 Task: Add The Butcher Shop Chicken Apple Sausage to the cart.
Action: Mouse moved to (24, 73)
Screenshot: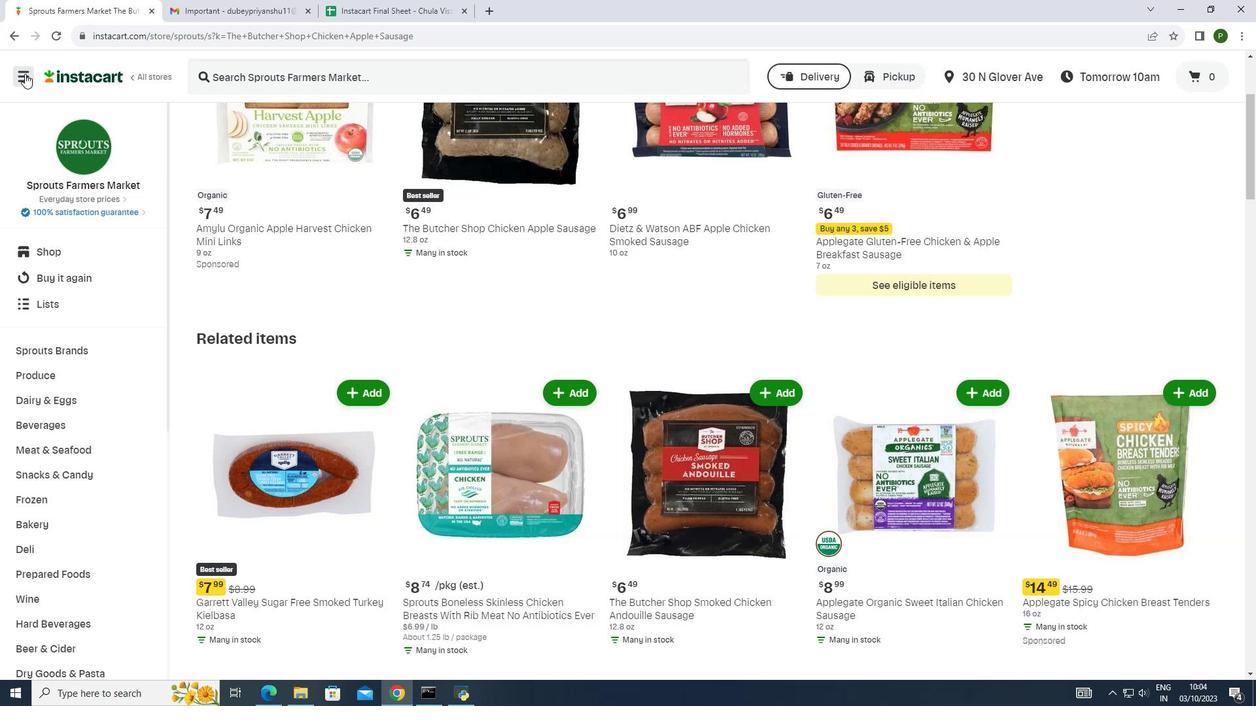 
Action: Mouse pressed left at (24, 73)
Screenshot: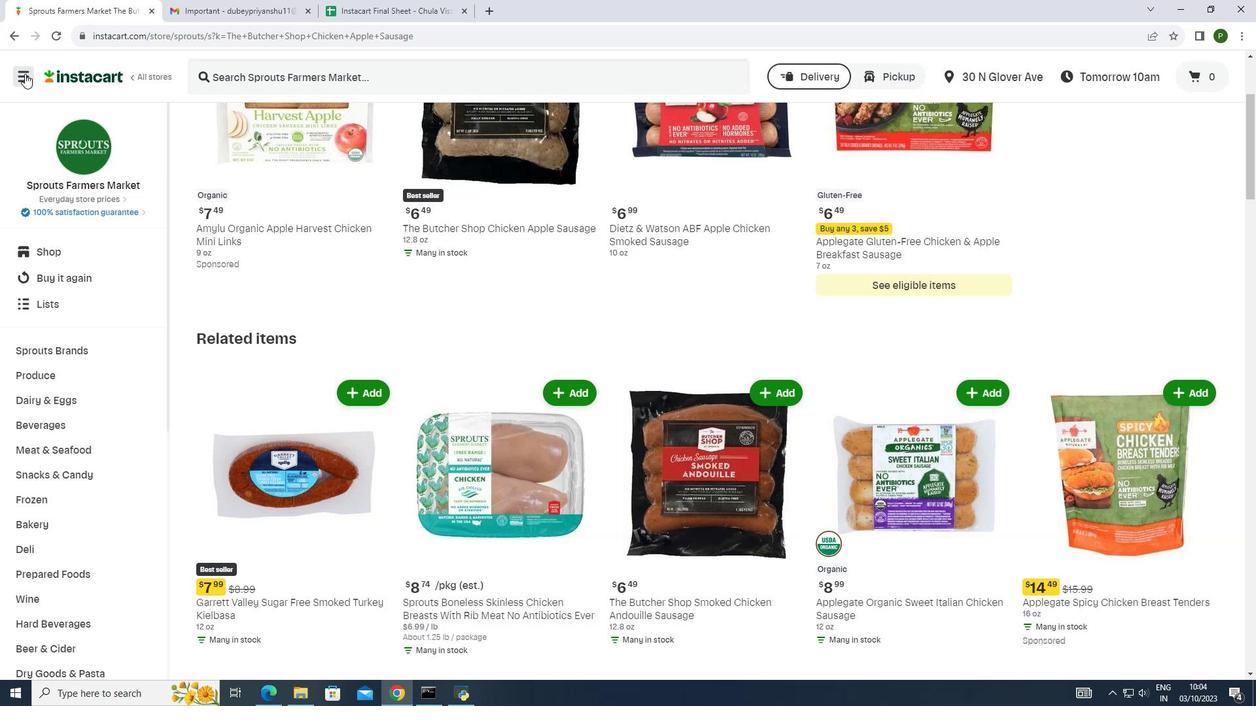 
Action: Mouse moved to (48, 337)
Screenshot: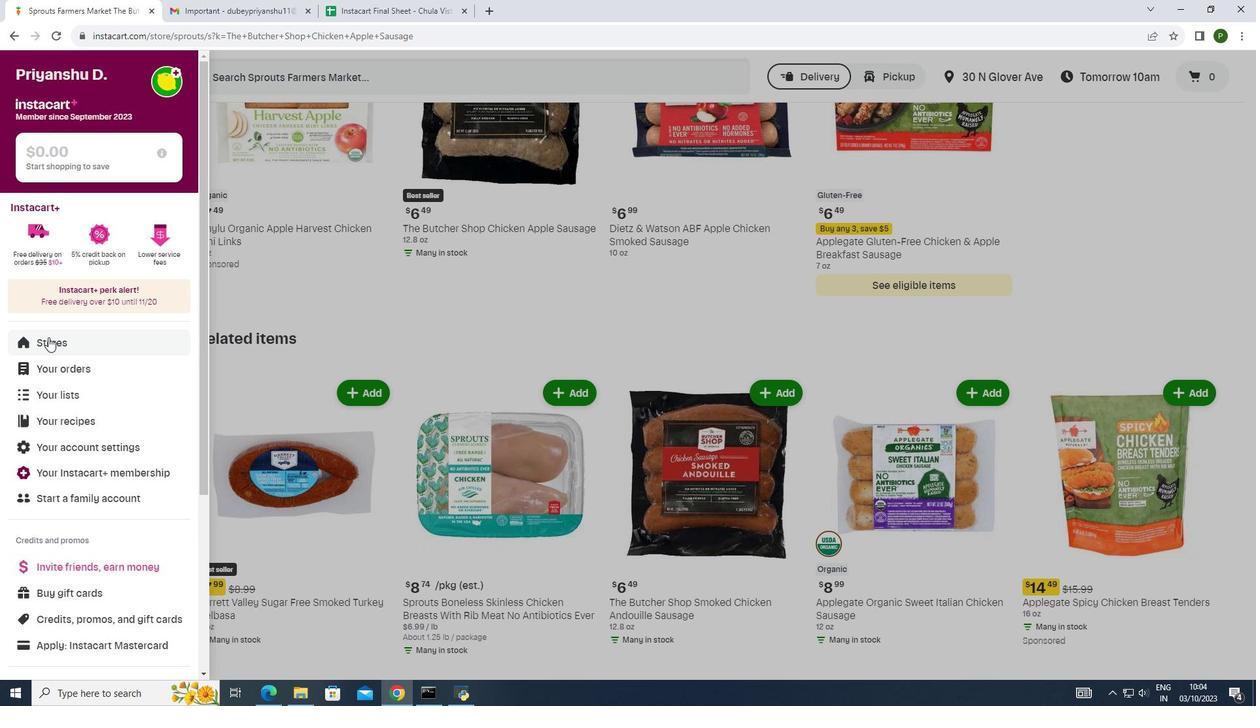 
Action: Mouse pressed left at (48, 337)
Screenshot: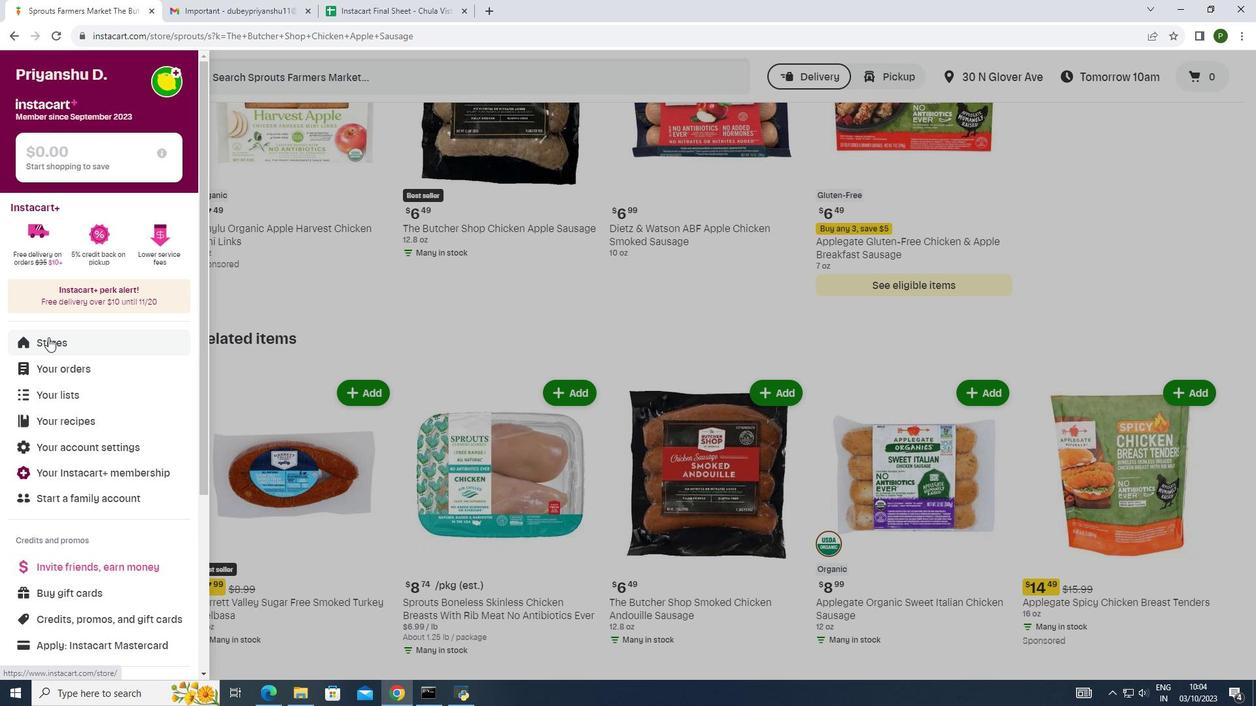 
Action: Mouse moved to (285, 138)
Screenshot: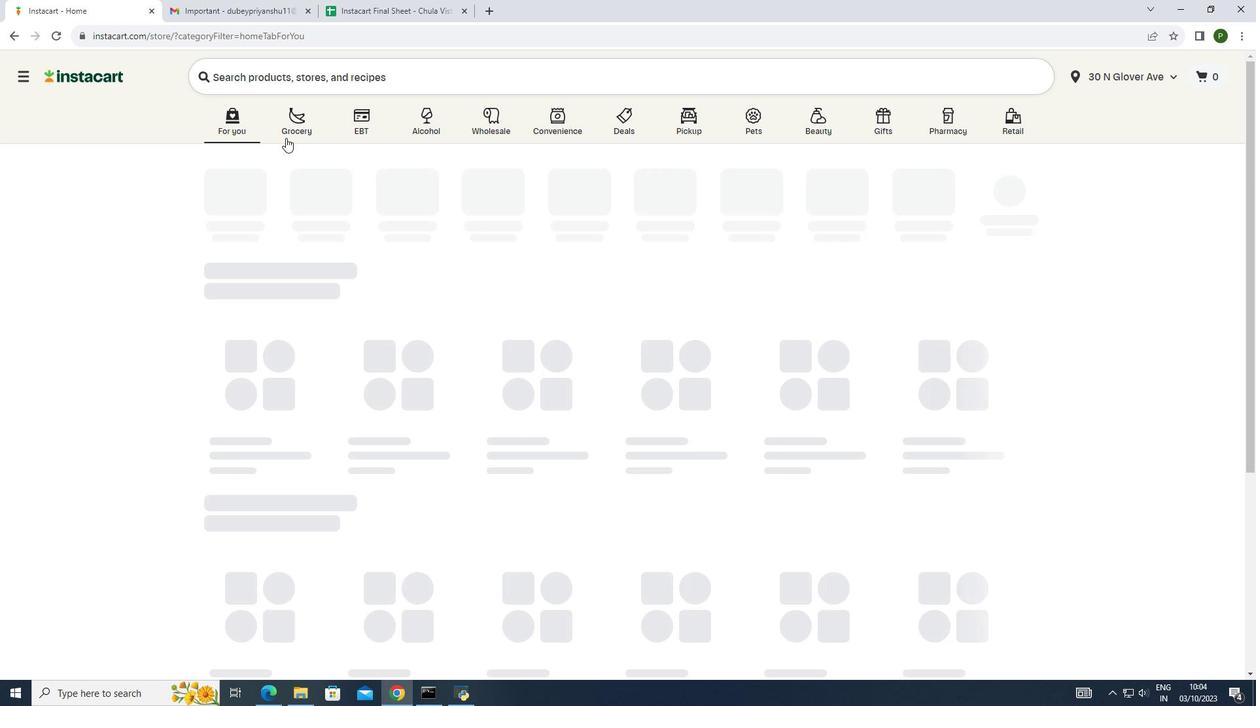 
Action: Mouse pressed left at (285, 138)
Screenshot: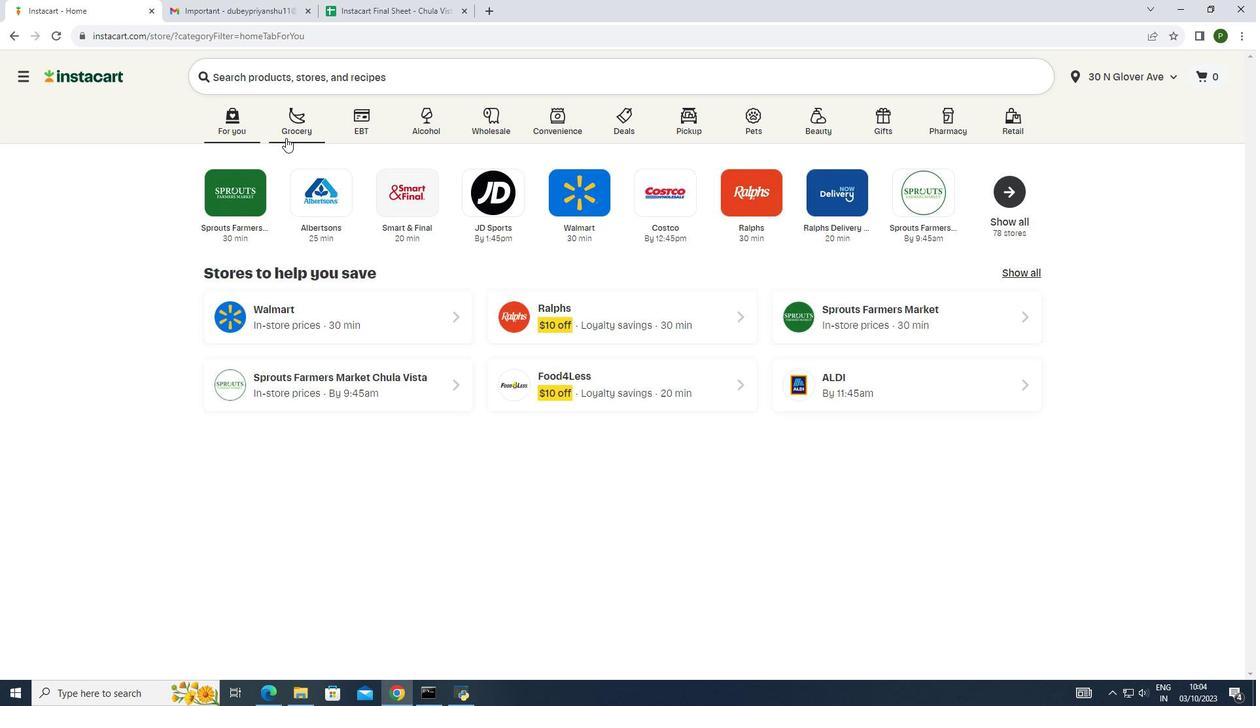 
Action: Mouse pressed left at (285, 138)
Screenshot: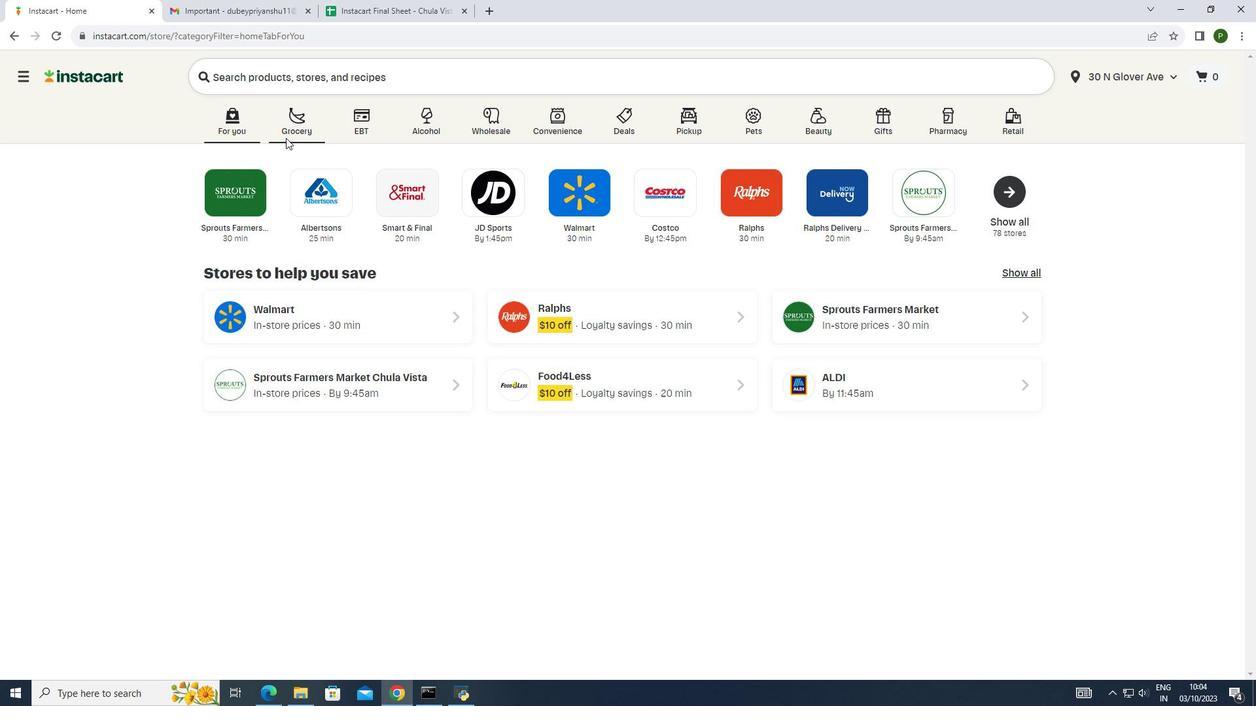 
Action: Mouse moved to (649, 198)
Screenshot: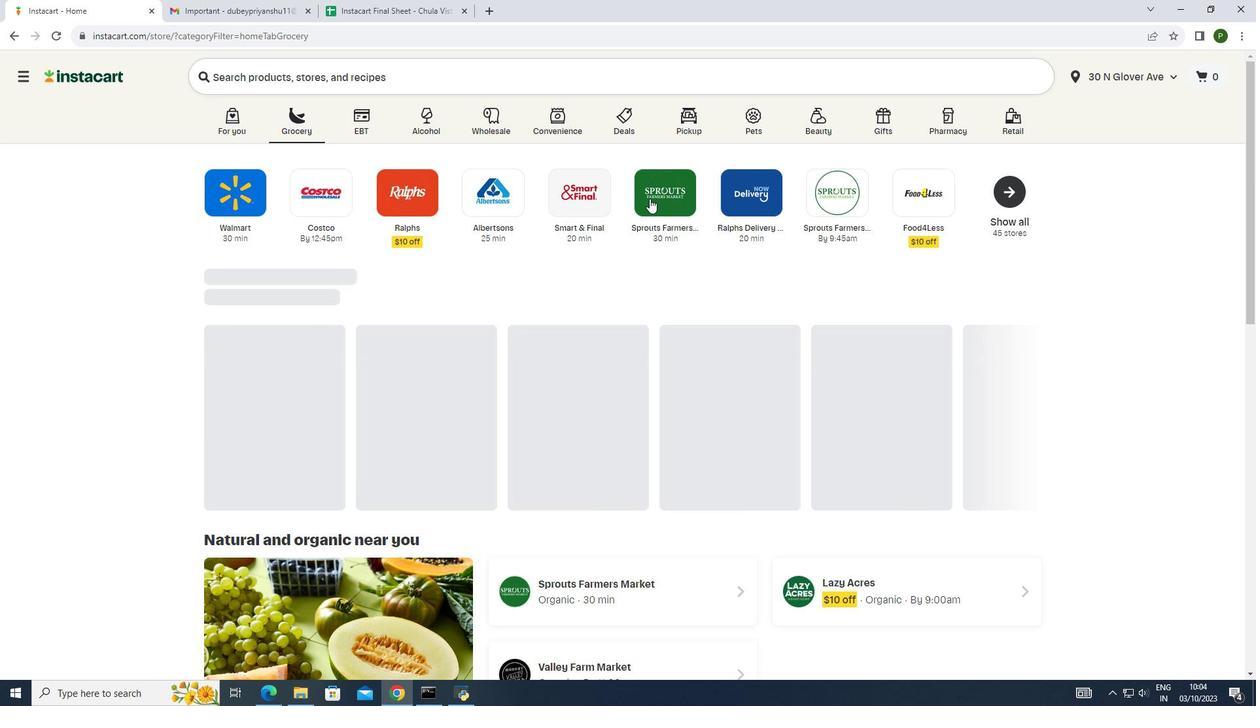 
Action: Mouse pressed left at (649, 198)
Screenshot: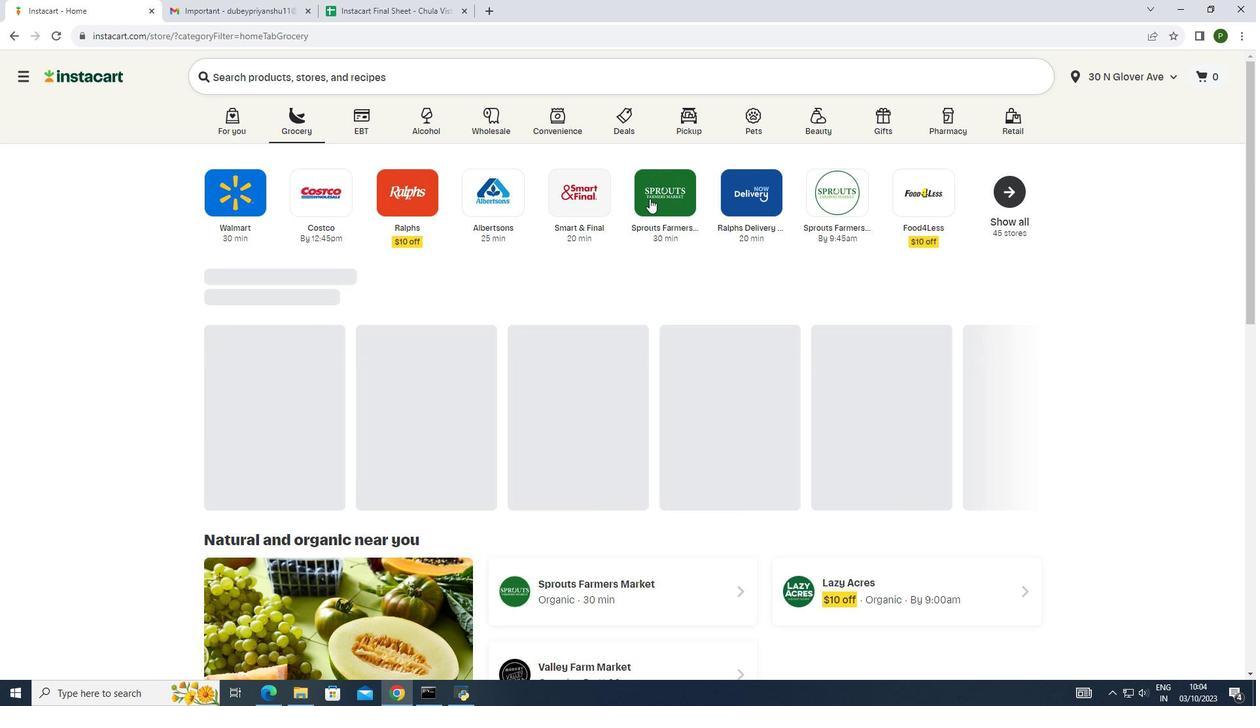 
Action: Mouse moved to (105, 348)
Screenshot: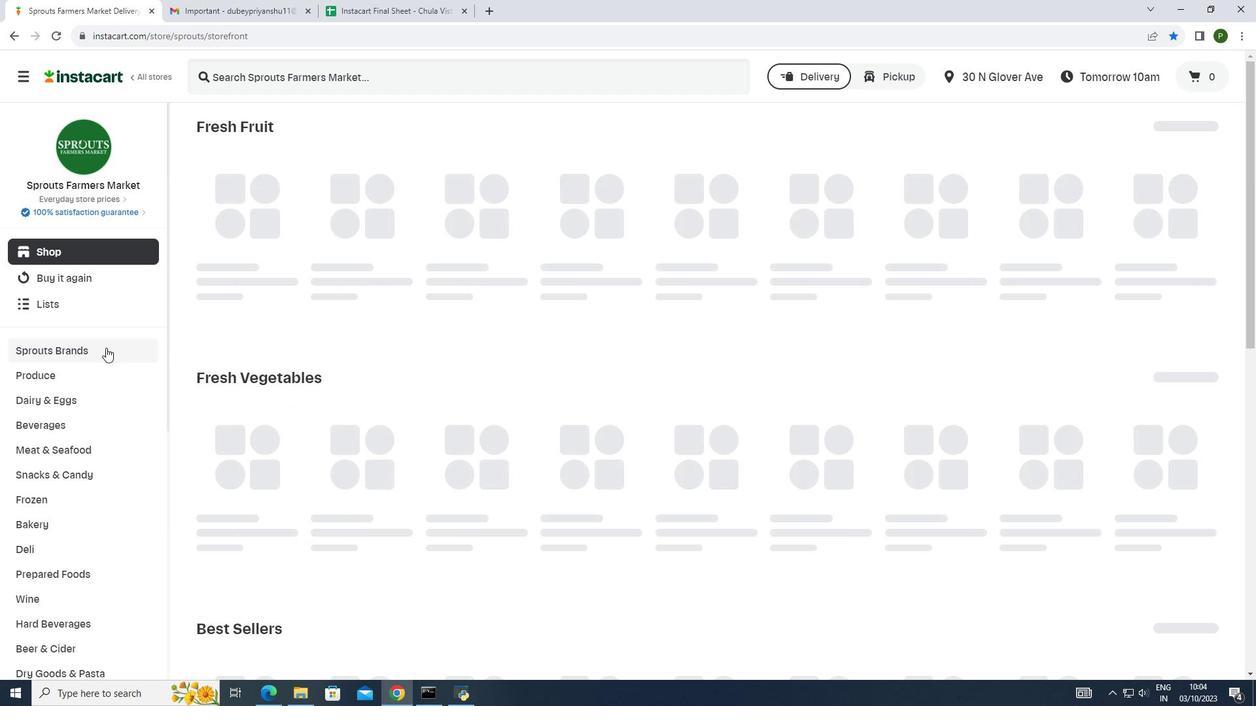 
Action: Mouse pressed left at (105, 348)
Screenshot: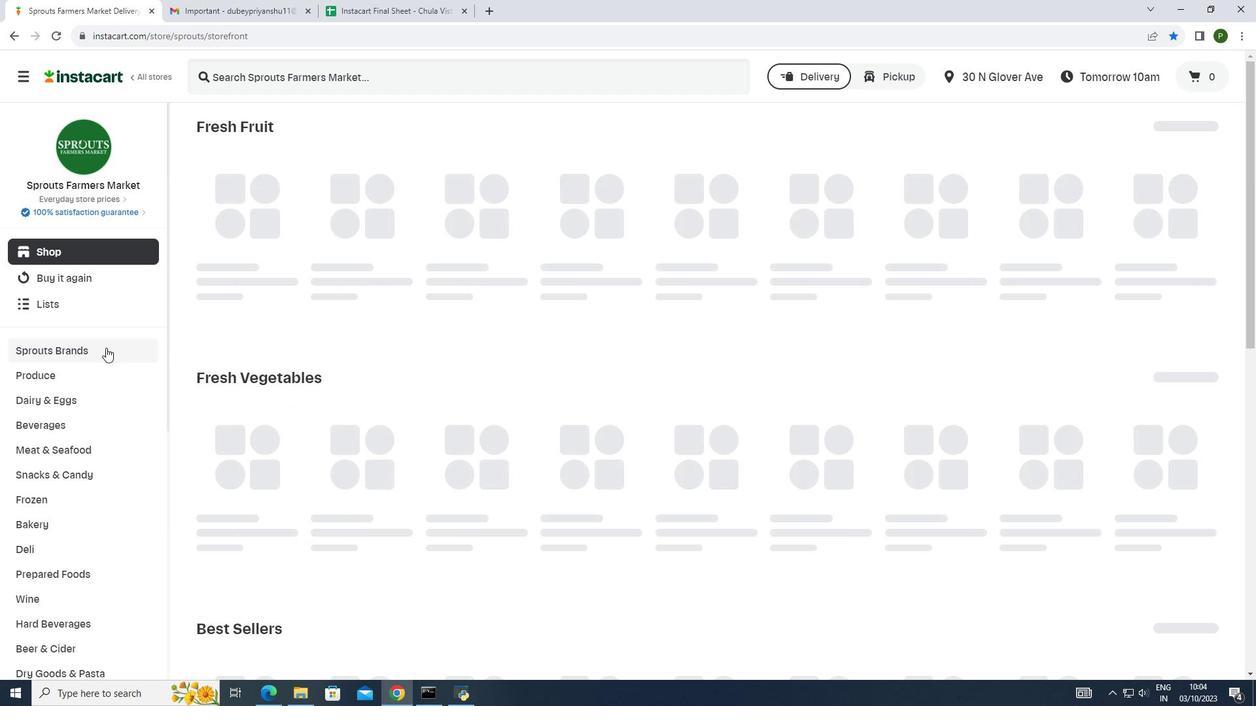 
Action: Mouse moved to (95, 398)
Screenshot: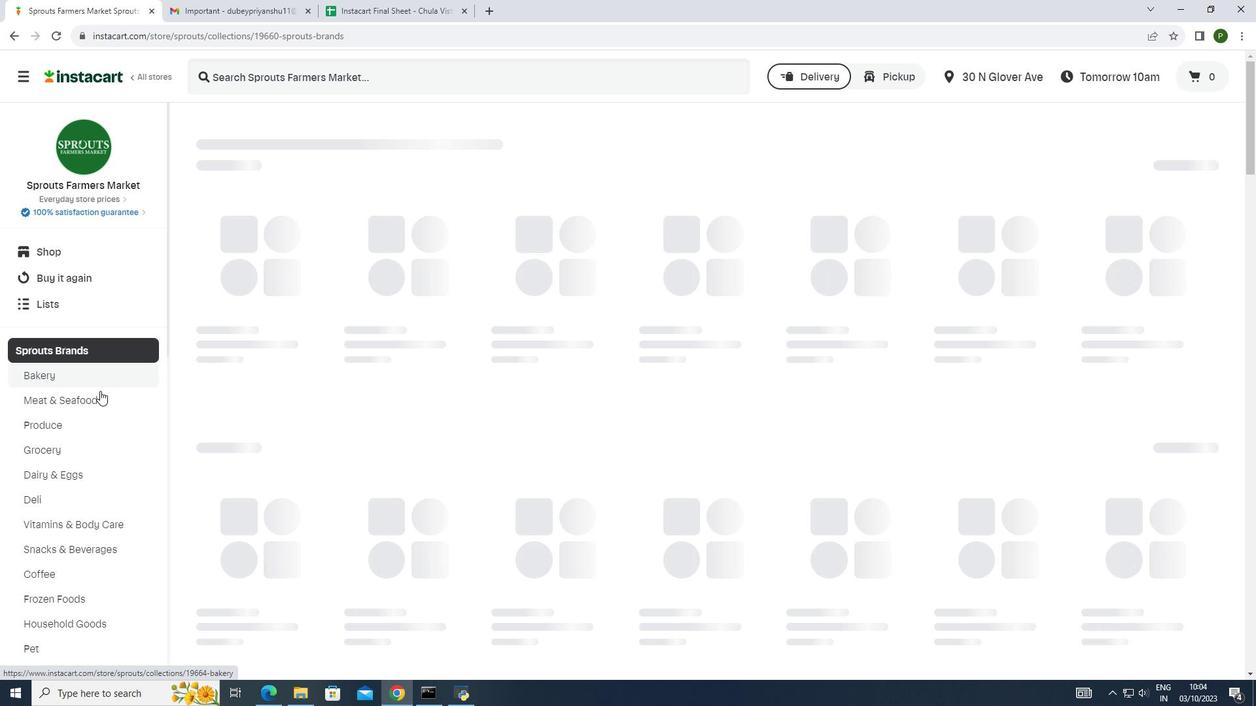 
Action: Mouse pressed left at (95, 398)
Screenshot: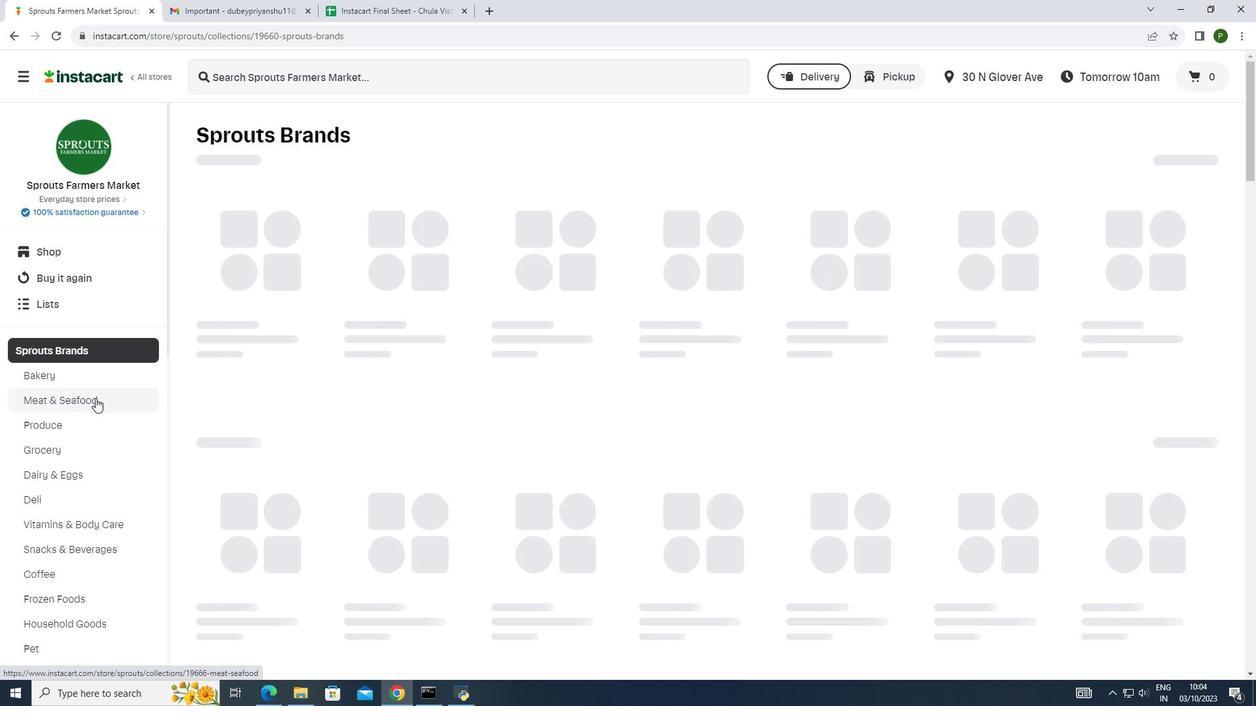 
Action: Mouse moved to (1074, 233)
Screenshot: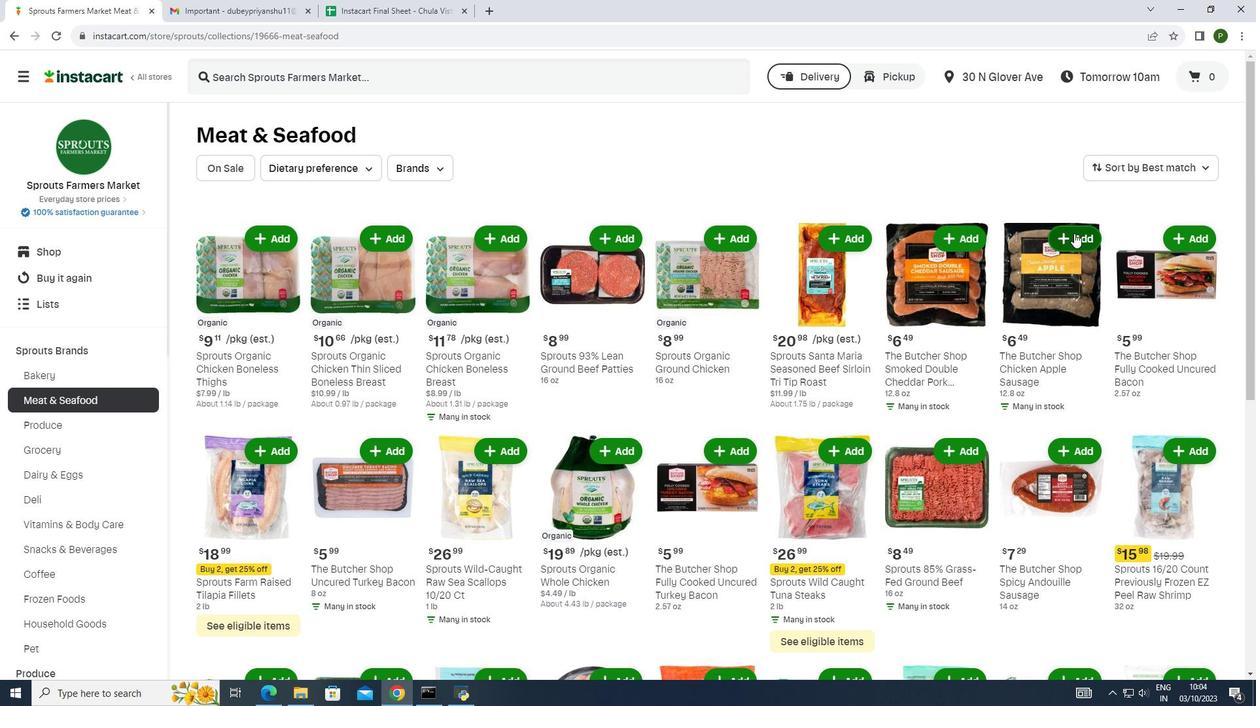 
Action: Mouse pressed left at (1074, 233)
Screenshot: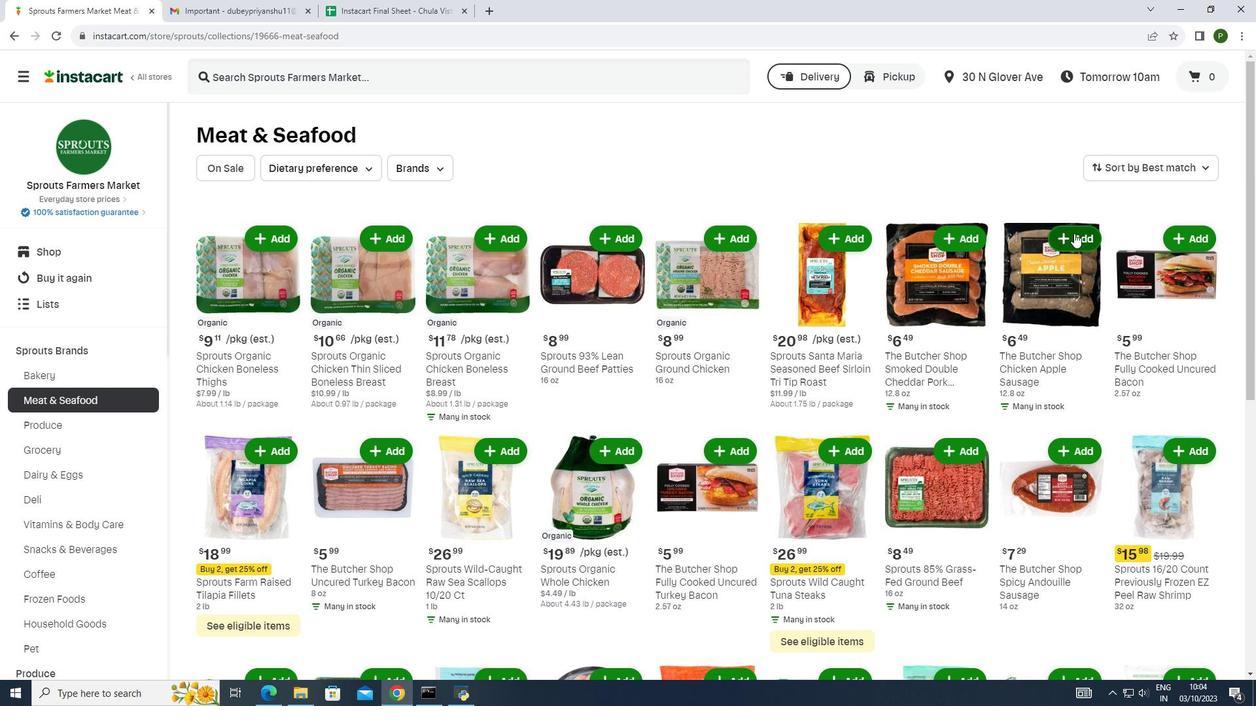 
